 Task: Change text typography to bold.
Action: Mouse moved to (488, 292)
Screenshot: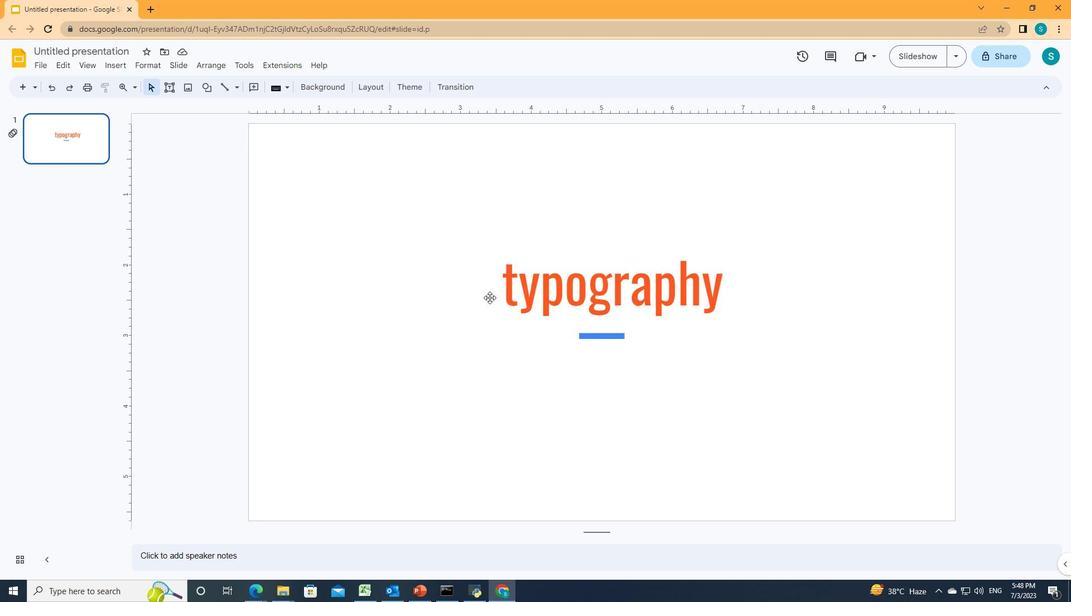 
Action: Mouse pressed left at (488, 292)
Screenshot: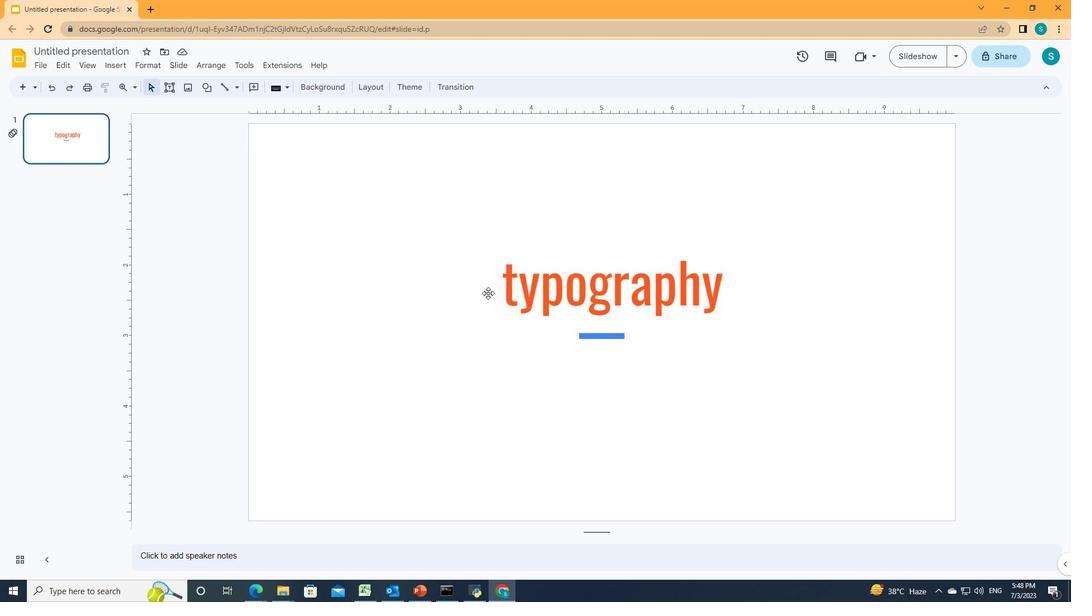
Action: Mouse moved to (488, 289)
Screenshot: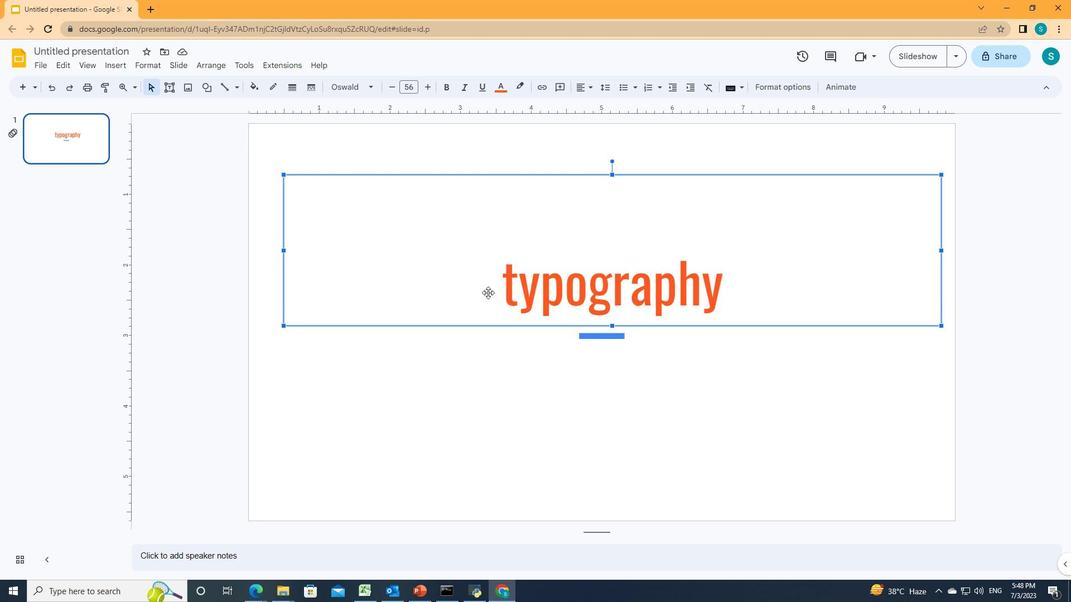 
Action: Mouse pressed left at (488, 289)
Screenshot: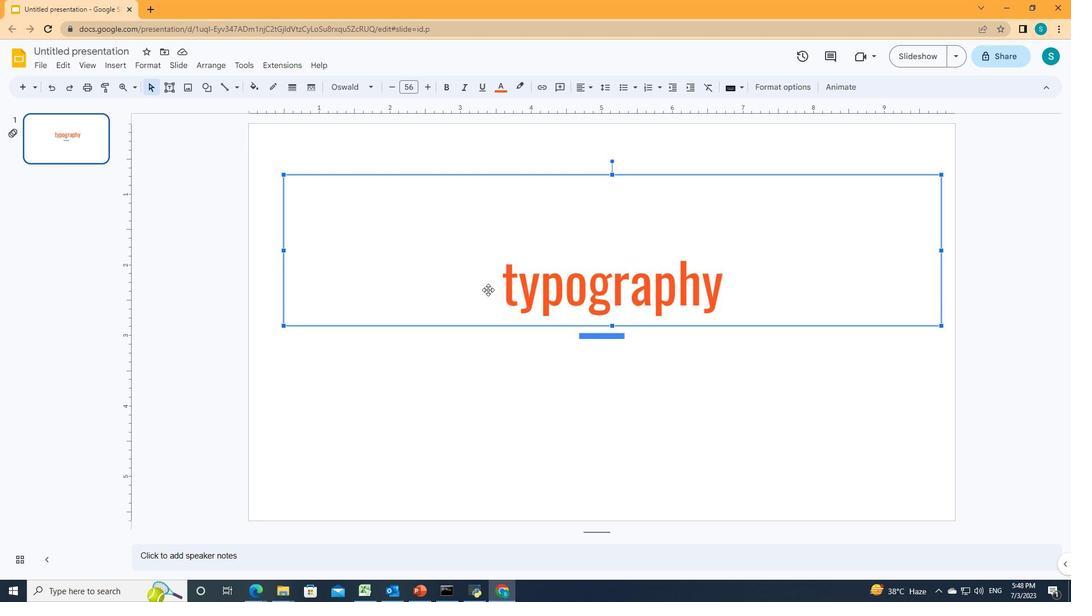 
Action: Mouse pressed left at (488, 289)
Screenshot: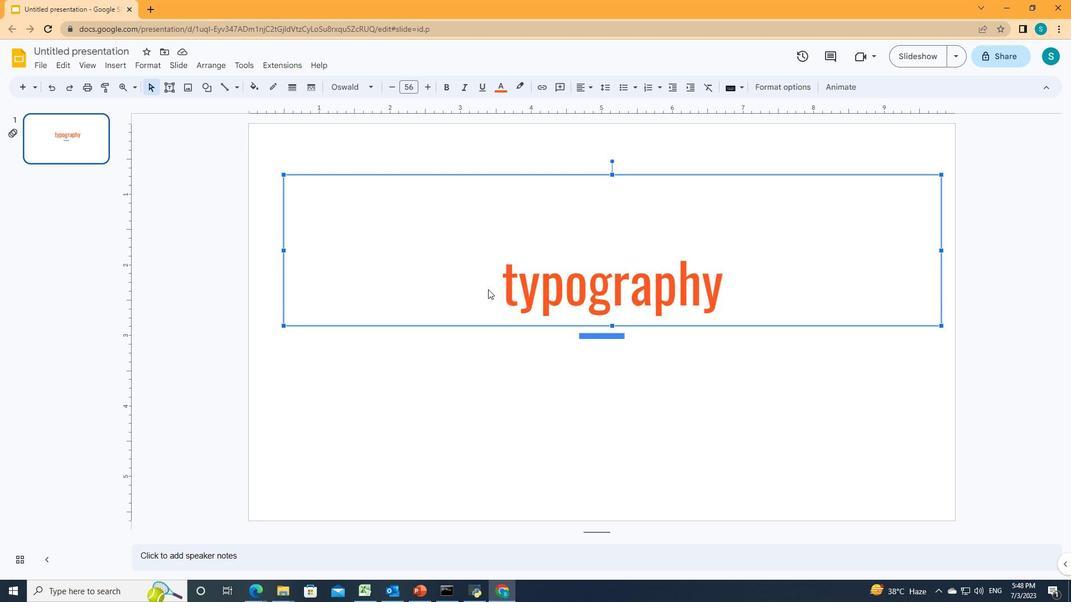 
Action: Mouse moved to (496, 285)
Screenshot: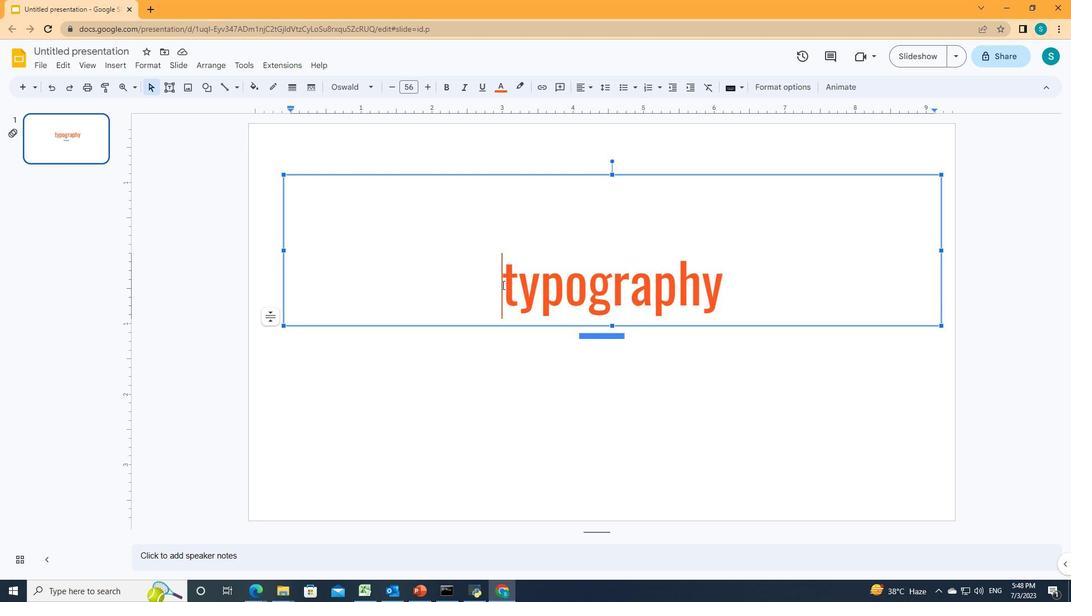 
Action: Mouse pressed left at (496, 285)
Screenshot: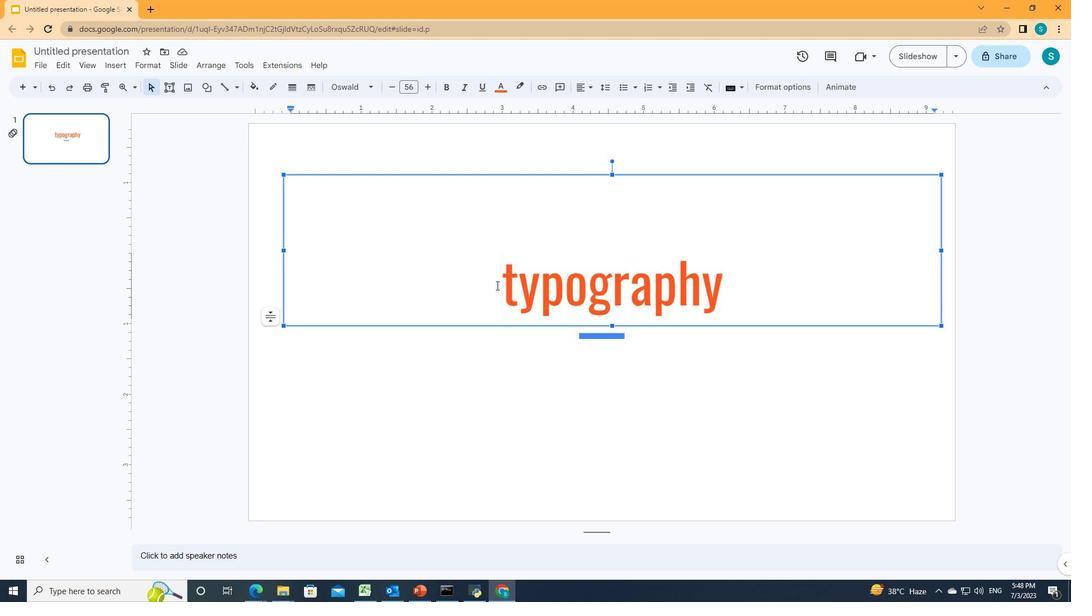 
Action: Mouse moved to (444, 85)
Screenshot: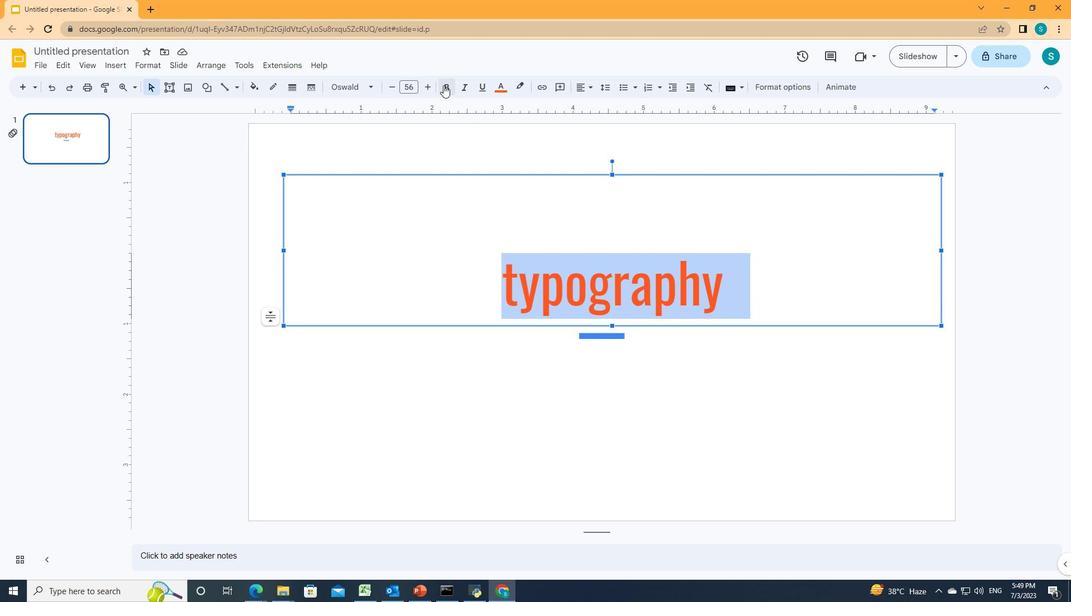 
Action: Mouse pressed left at (444, 85)
Screenshot: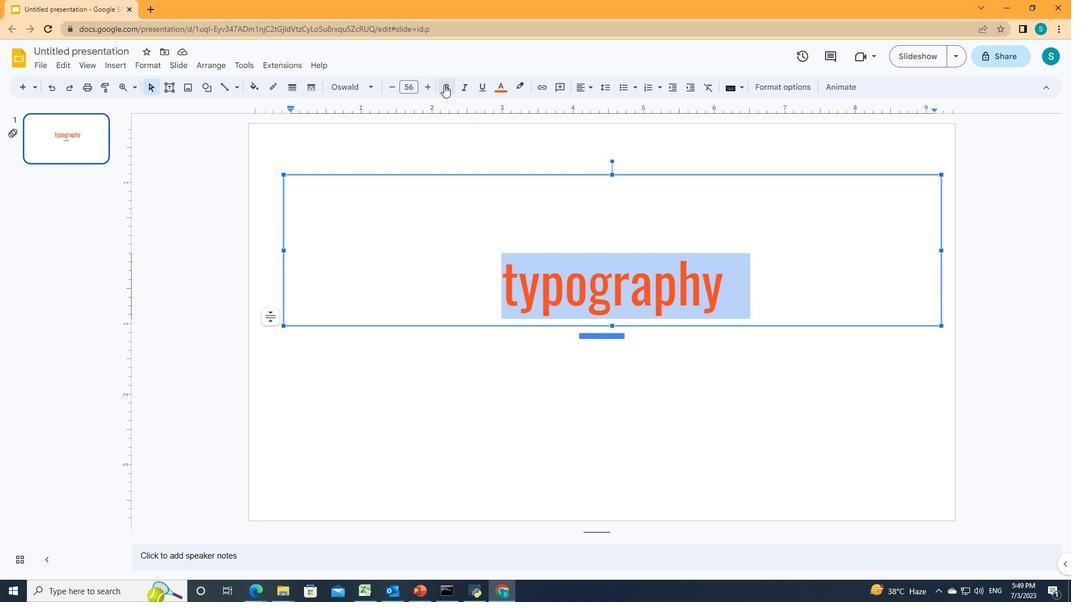 
